 Task: Reply to email with the signature Dean Flores with the subject 'Request for a meeting agenda' from softage.1@softage.net with the message 'Please let me know if there are any delays in the project schedule.' with CC to softage.9@softage.net with an attached document Grant_proposal.pdf
Action: Mouse moved to (1072, 244)
Screenshot: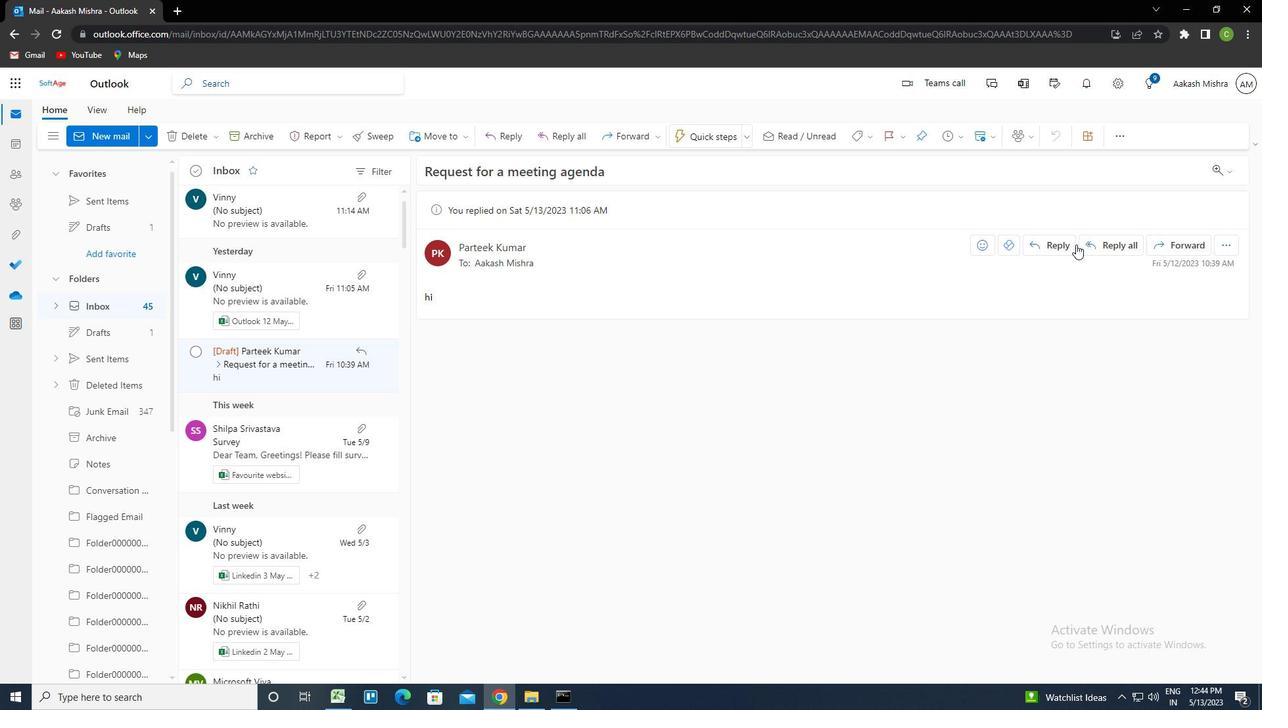 
Action: Mouse pressed left at (1072, 244)
Screenshot: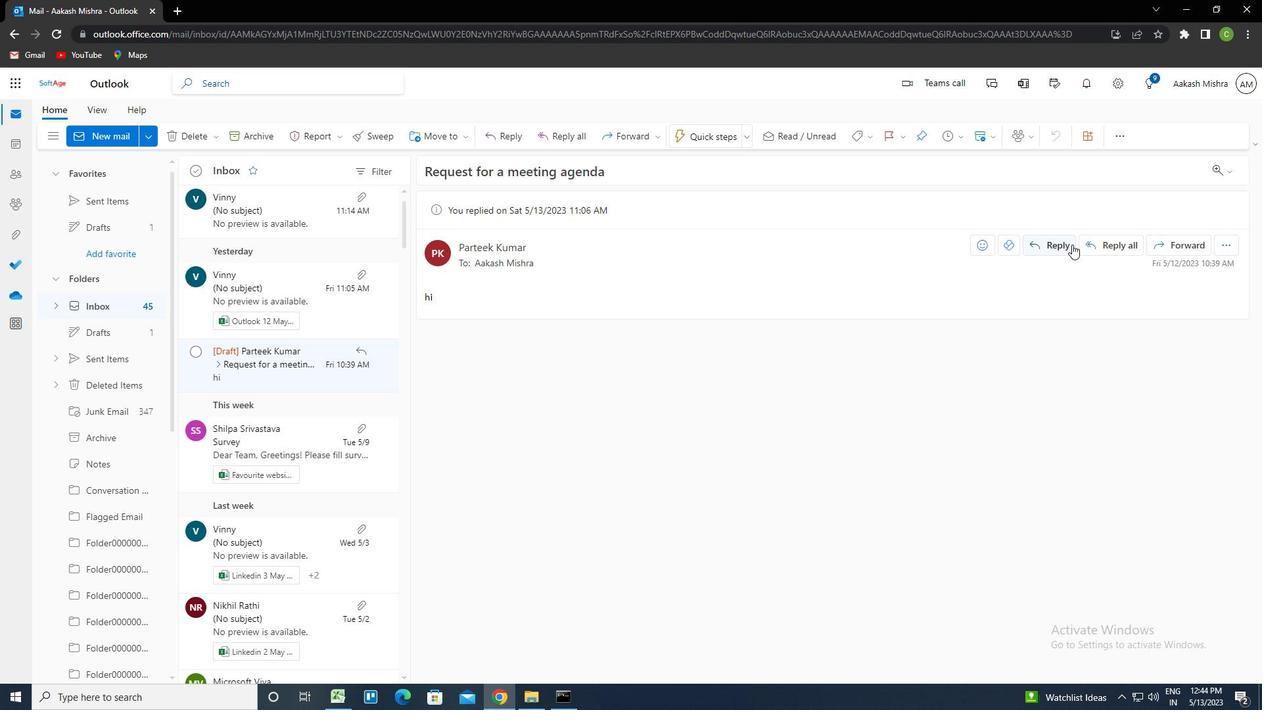 
Action: Mouse moved to (853, 138)
Screenshot: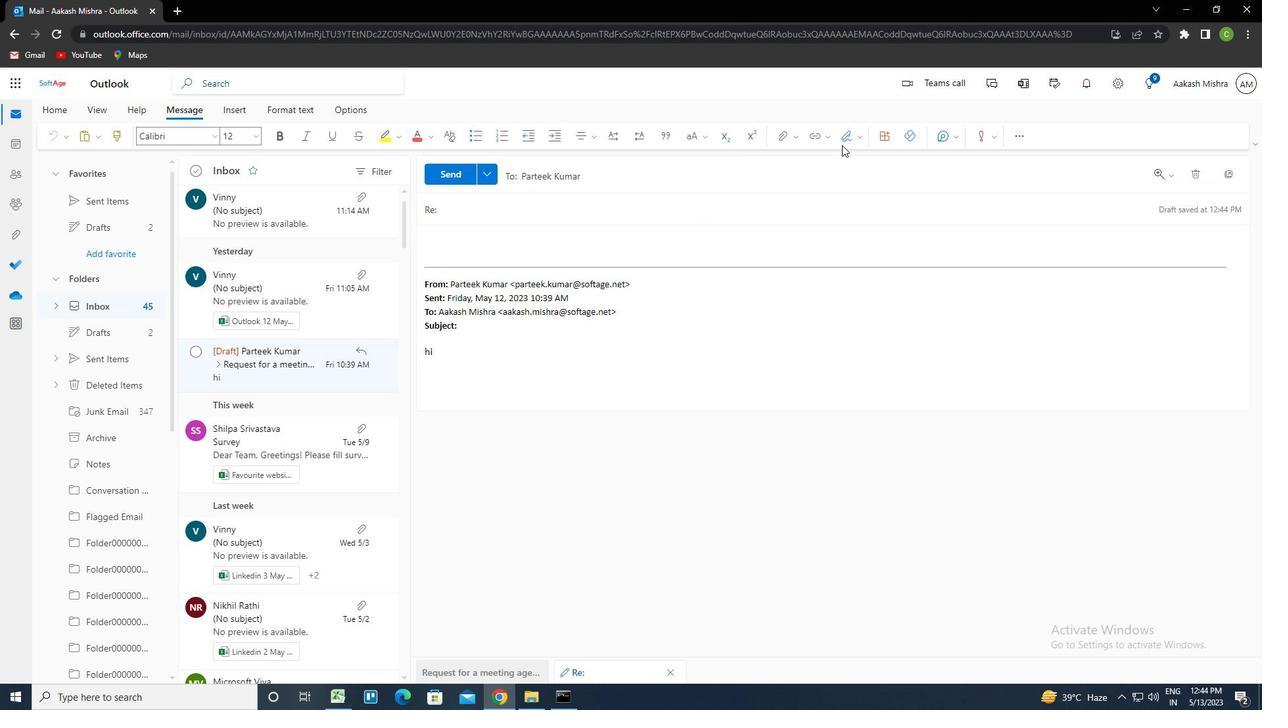 
Action: Mouse pressed left at (853, 138)
Screenshot: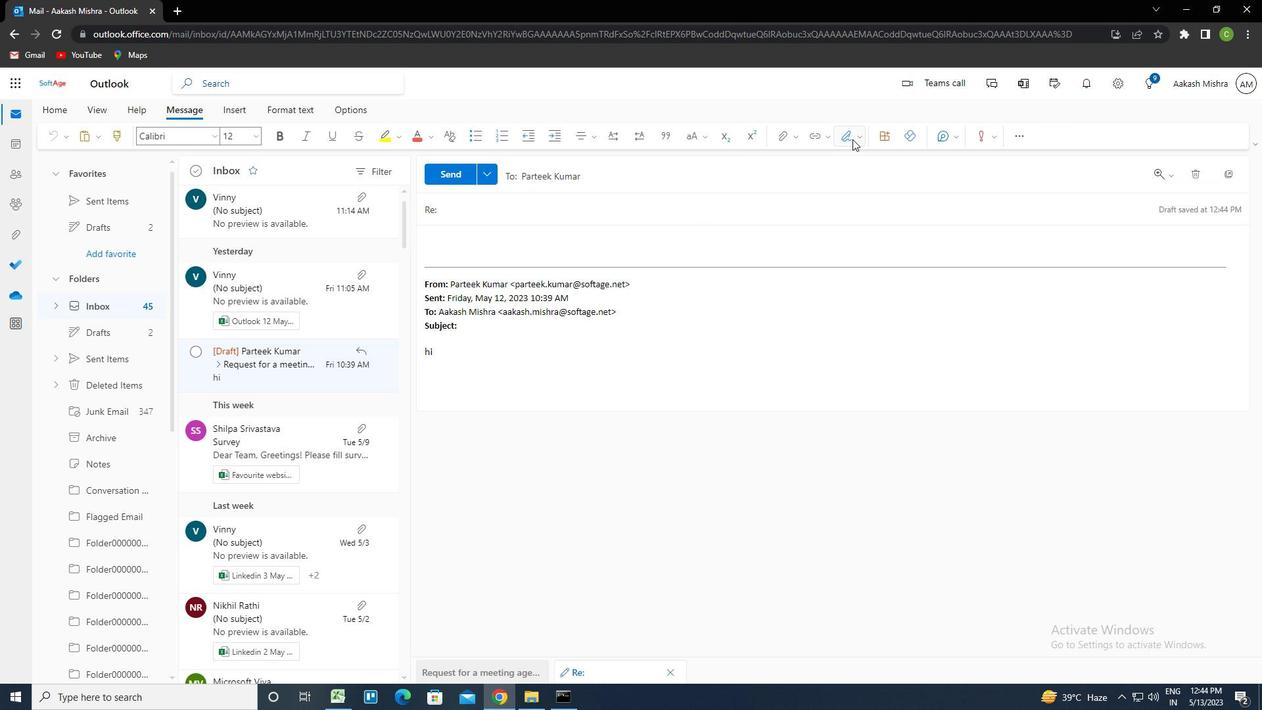 
Action: Mouse moved to (827, 165)
Screenshot: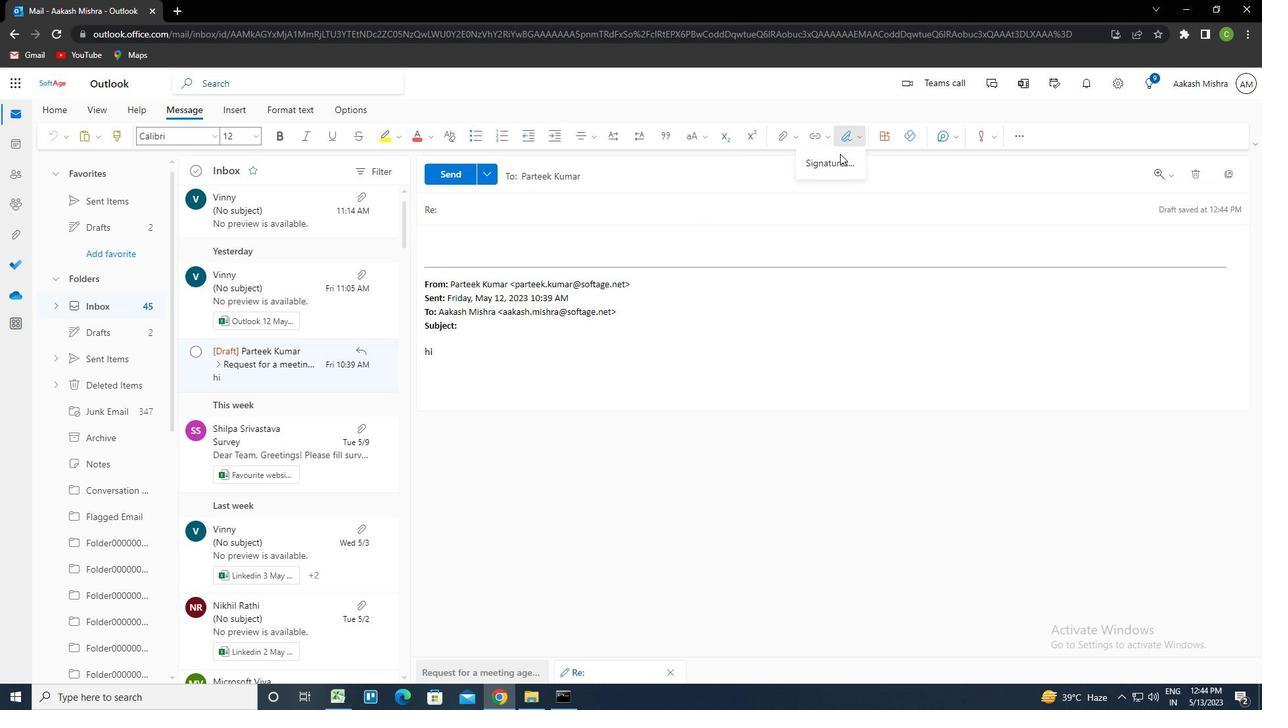 
Action: Mouse pressed left at (827, 165)
Screenshot: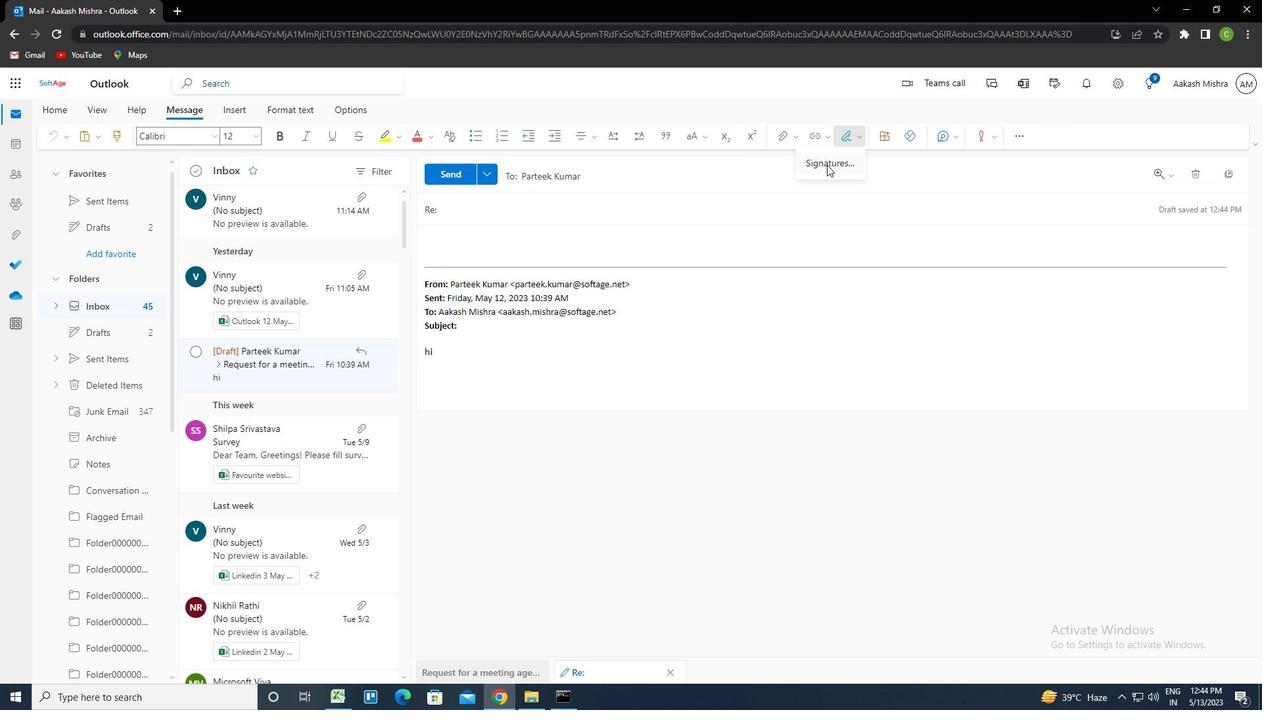 
Action: Mouse moved to (700, 240)
Screenshot: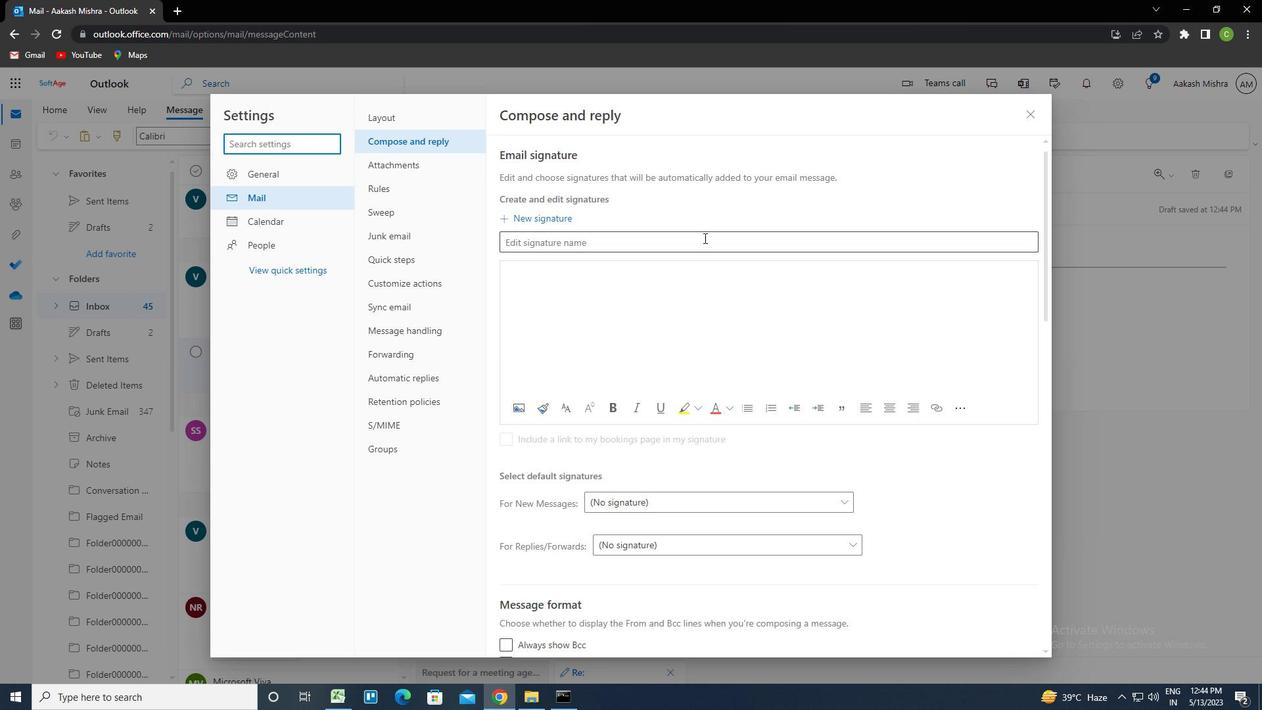 
Action: Mouse pressed left at (700, 240)
Screenshot: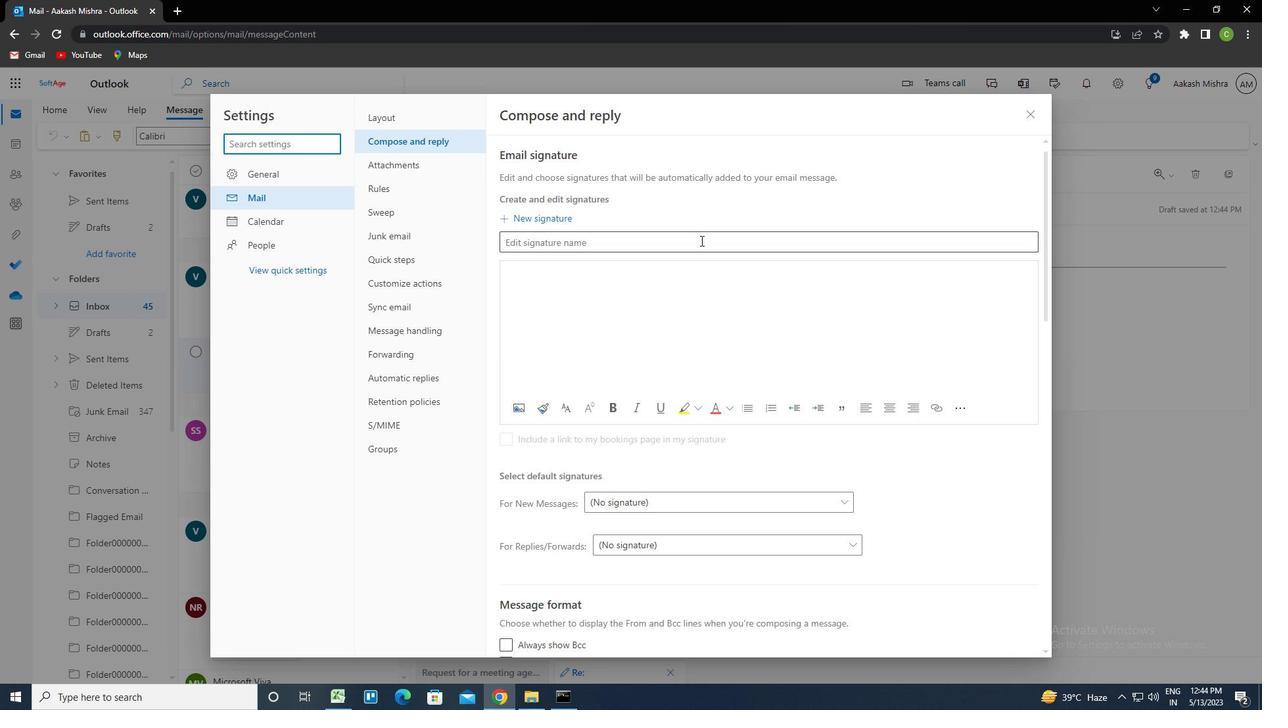 
Action: Key pressed <Key.caps_lock>d<Key.caps_lock>ean<Key.space><Key.caps_lock>f<Key.caps_lock>lores<Key.tab><Key.caps_lock>d<Key.caps_lock>Ean<Key.space><Key.caps_lock>f<Key.caps_lock>lores
Screenshot: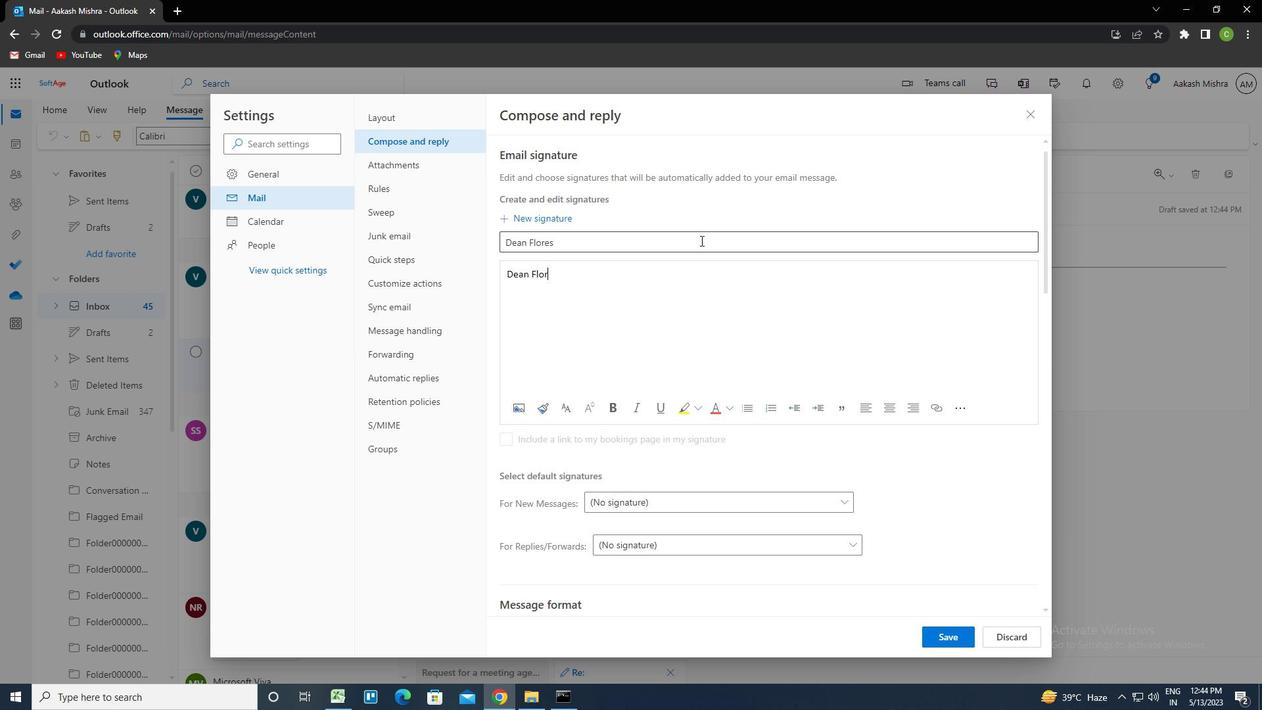 
Action: Mouse moved to (966, 639)
Screenshot: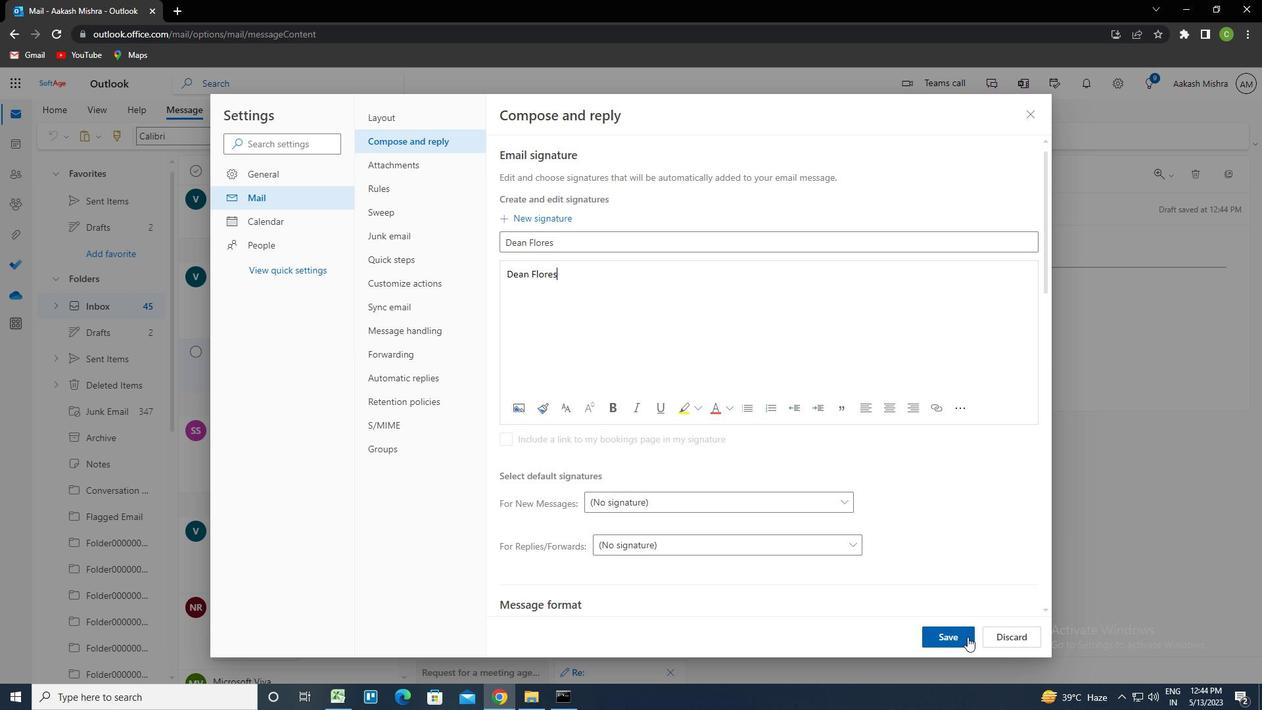 
Action: Mouse pressed left at (966, 639)
Screenshot: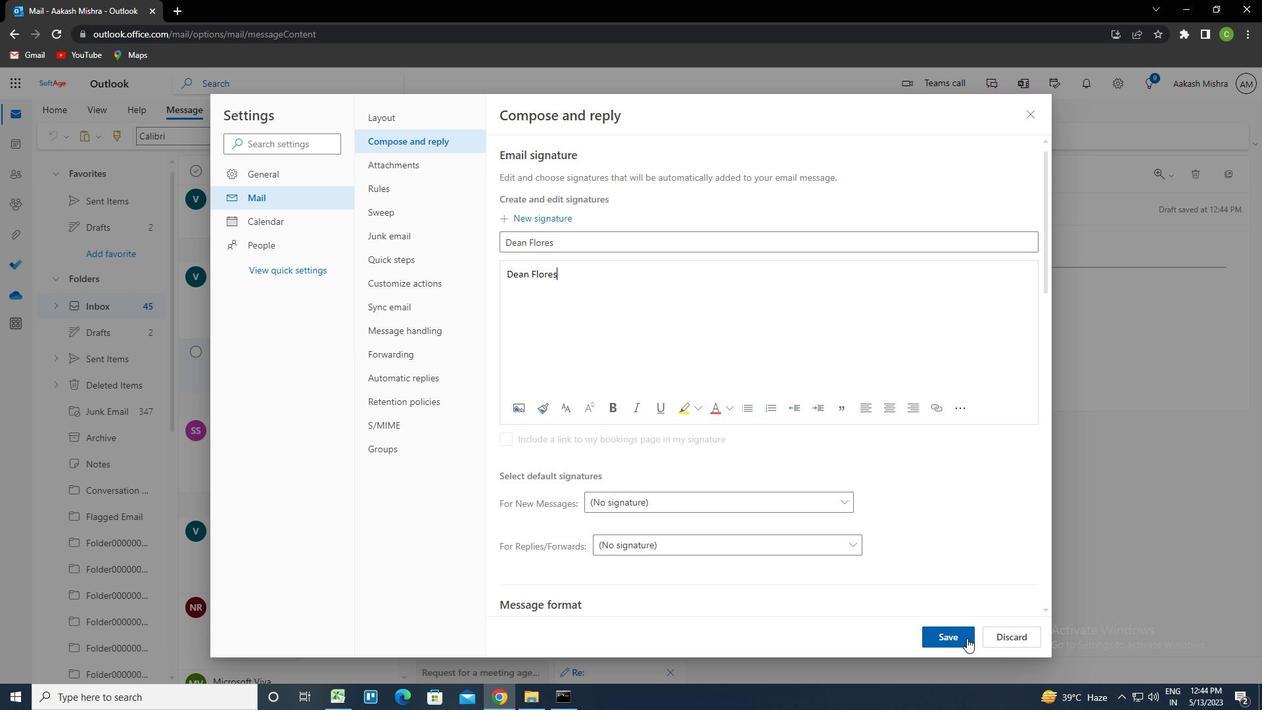 
Action: Mouse moved to (1031, 114)
Screenshot: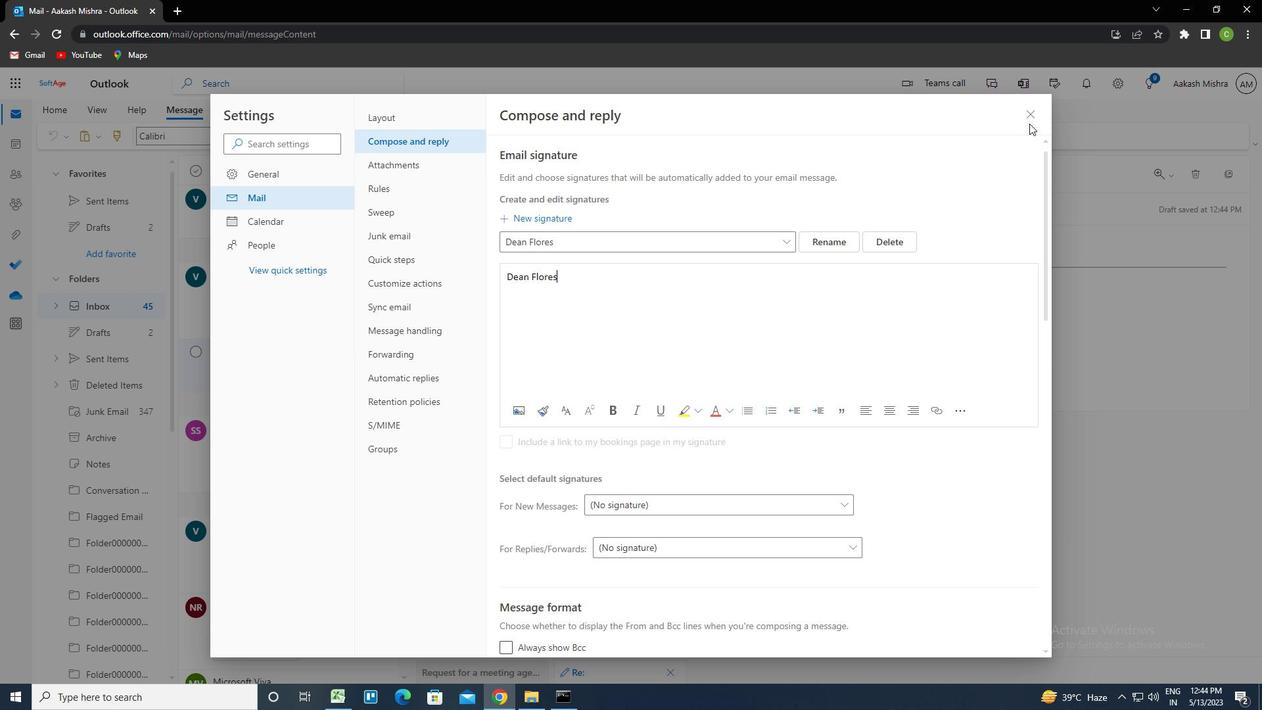 
Action: Mouse pressed left at (1031, 114)
Screenshot: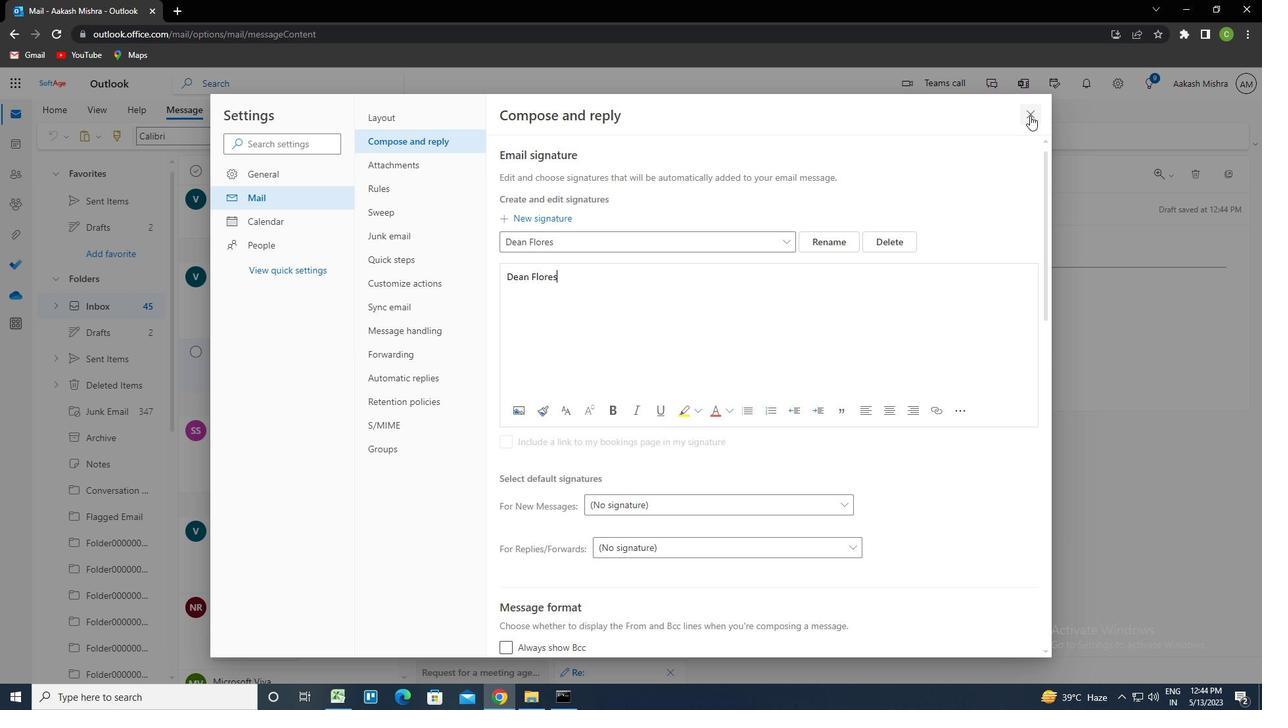 
Action: Mouse moved to (860, 133)
Screenshot: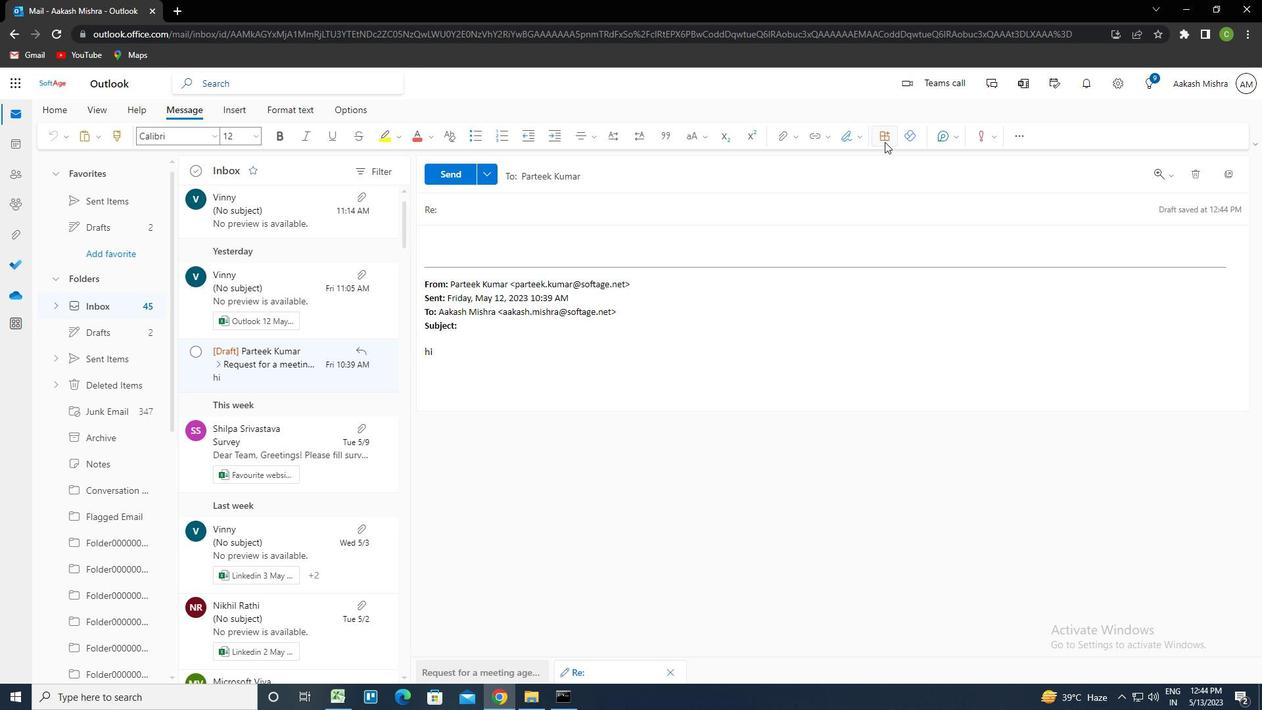 
Action: Mouse pressed left at (860, 133)
Screenshot: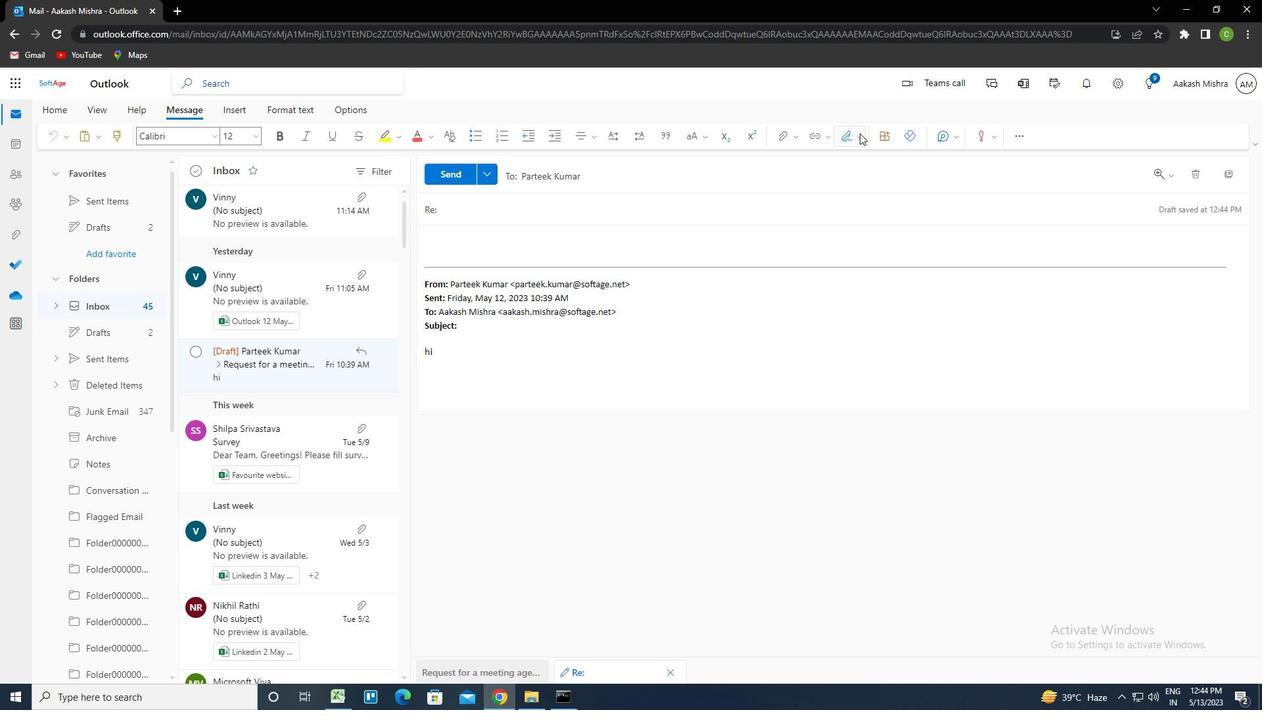 
Action: Mouse moved to (833, 159)
Screenshot: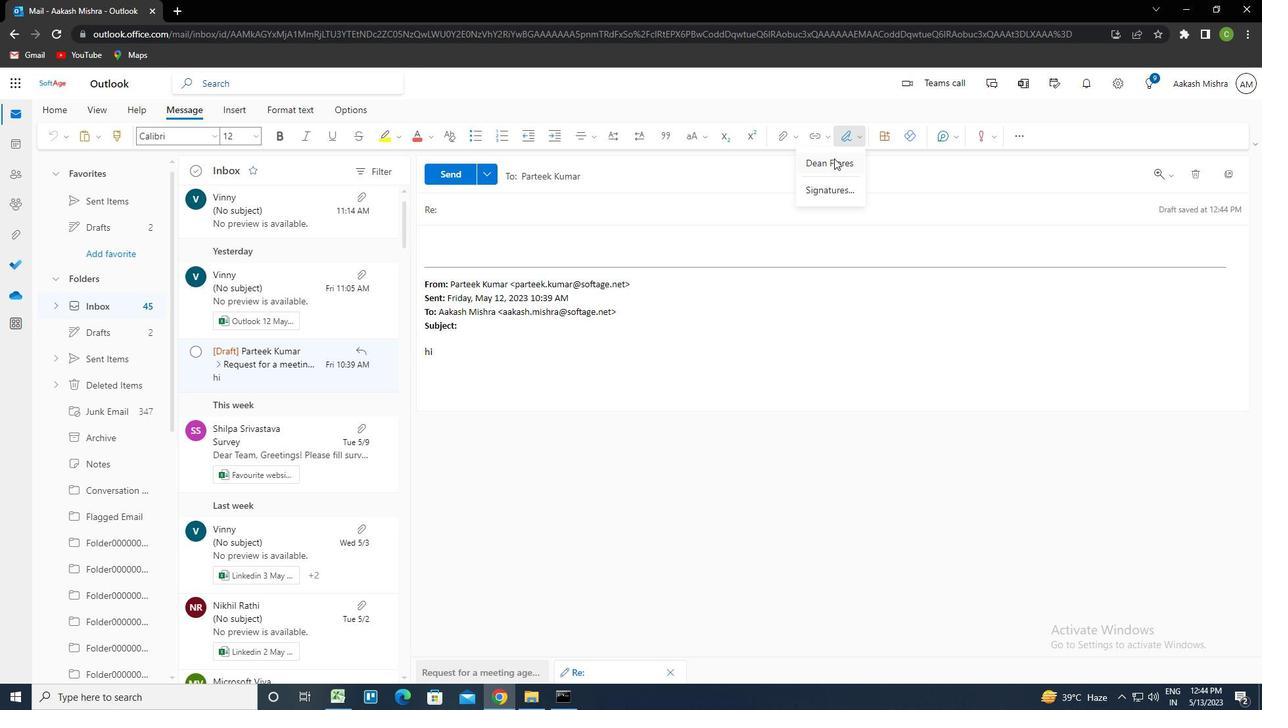 
Action: Mouse pressed left at (833, 159)
Screenshot: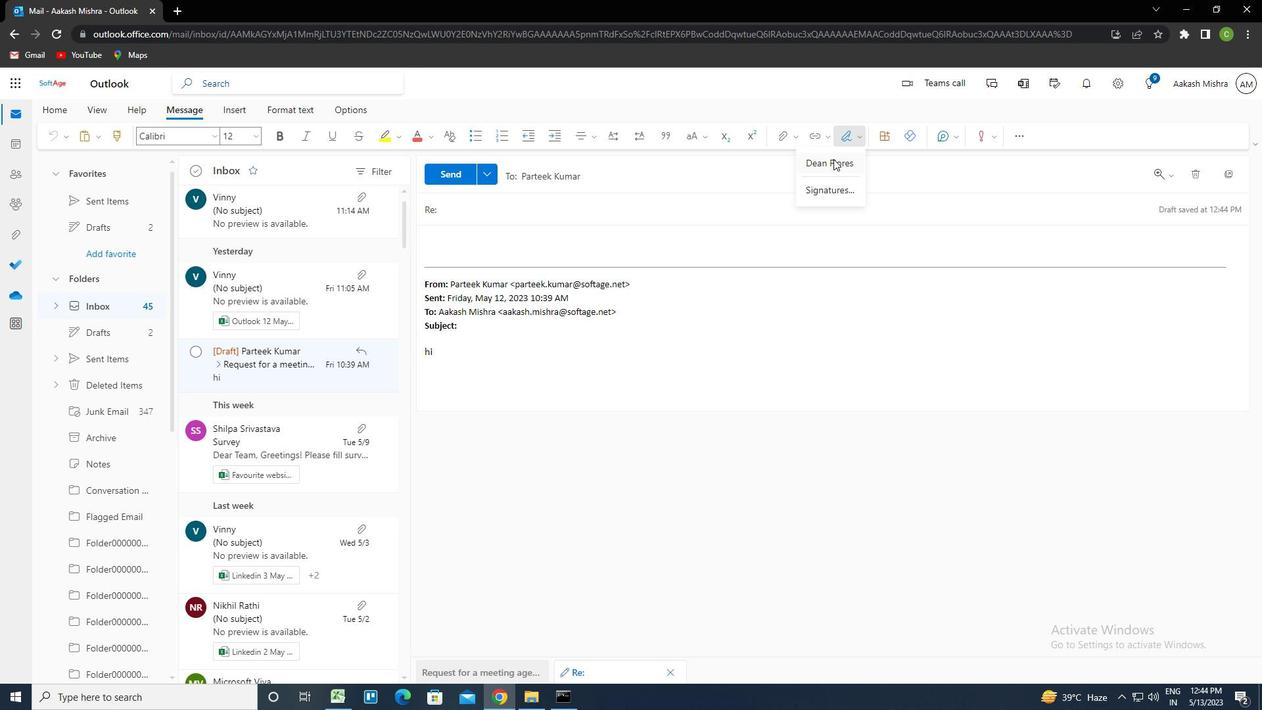 
Action: Mouse moved to (481, 215)
Screenshot: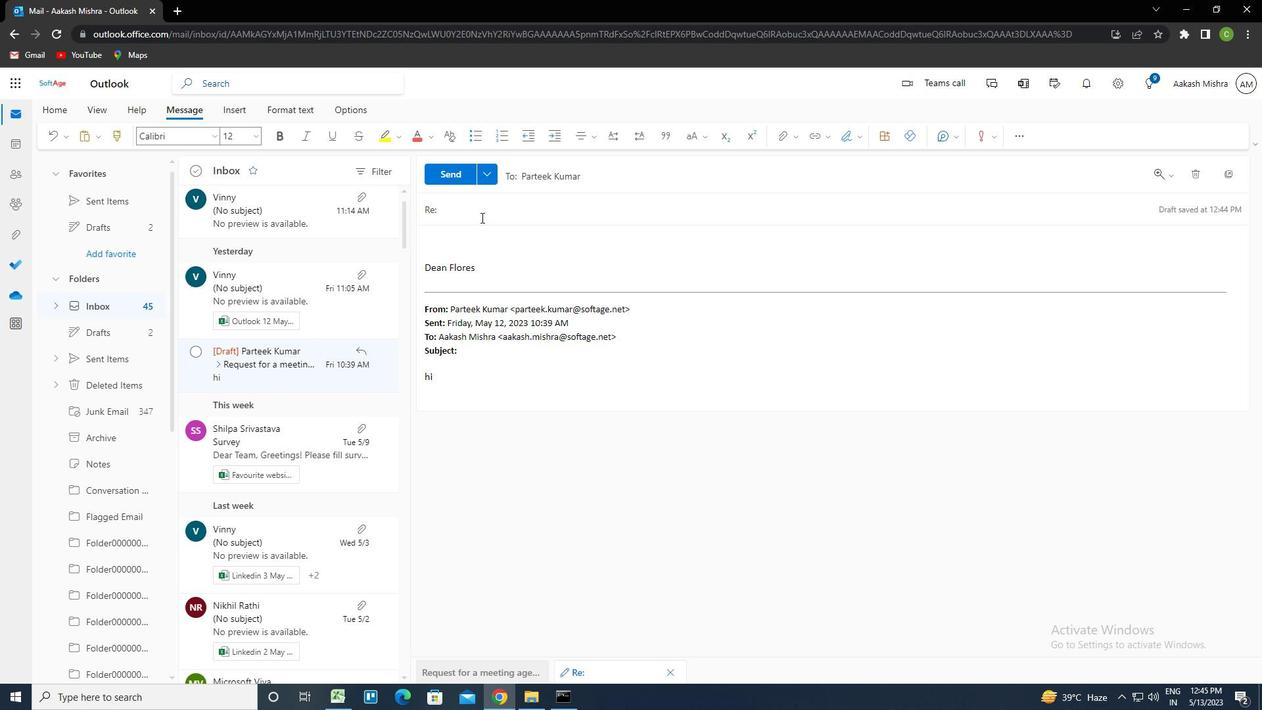 
Action: Mouse pressed left at (481, 215)
Screenshot: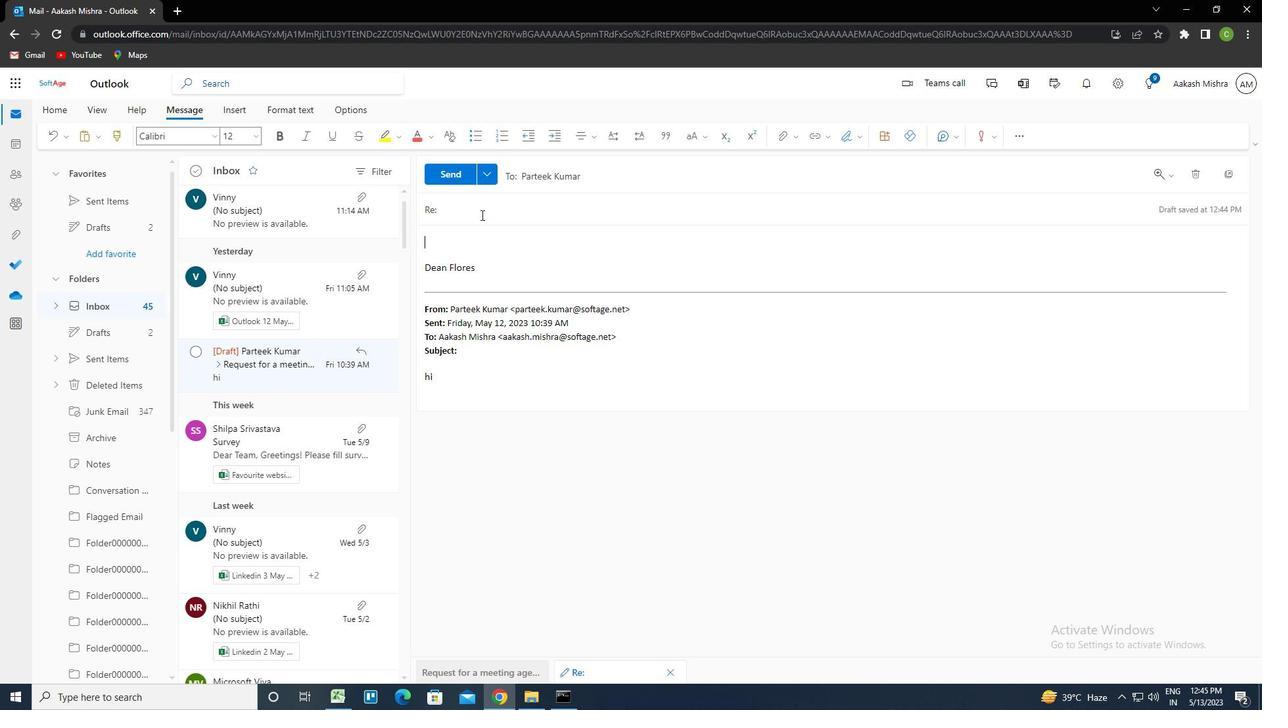 
Action: Key pressed <Key.caps_lock>r<Key.caps_lock>Equest<Key.space>for<Key.space>a<Key.space>meeting<Key.space>agenda<Key.tab><Key.caps_lock>p<Key.caps_lock>Lease<Key.space>let<Key.space>me<Key.space>know<Key.space>if<Key.space>there<Key.space>are<Key.space>any<Key.space>delays<Key.space>in<Key.space>the<Key.space>project<Key.space>schedule
Screenshot: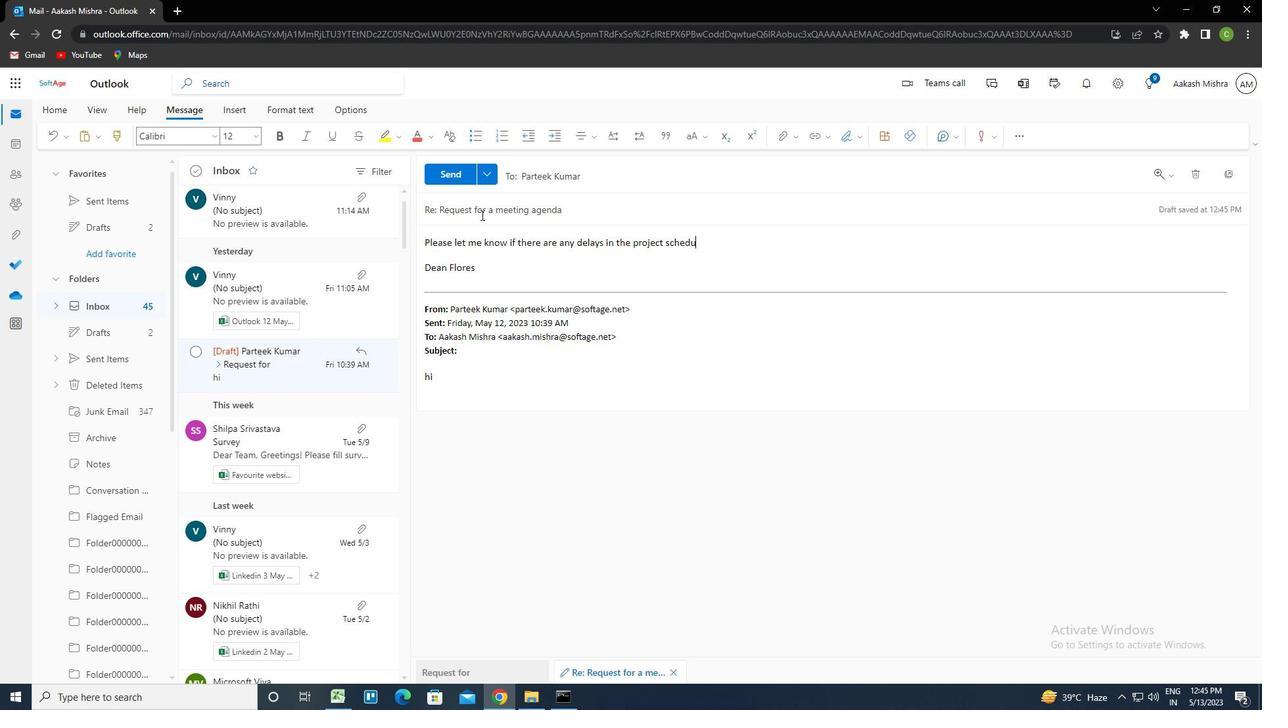 
Action: Mouse moved to (608, 172)
Screenshot: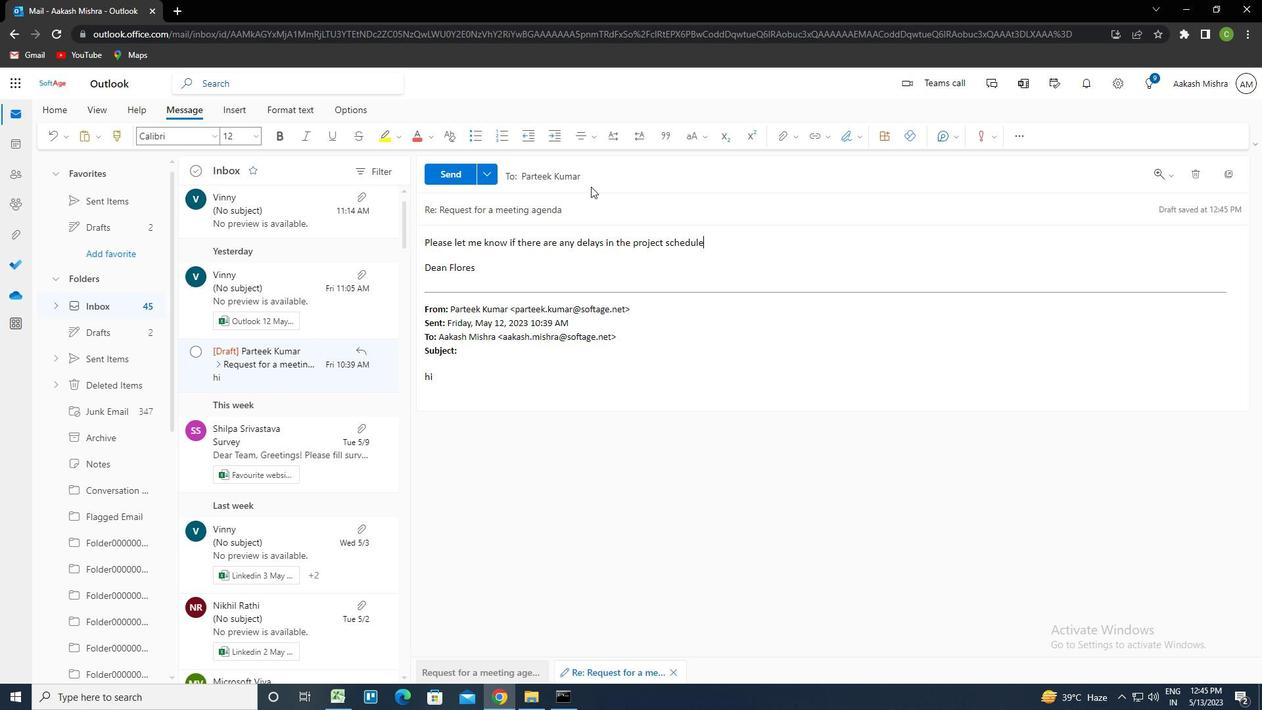 
Action: Mouse pressed left at (608, 172)
Screenshot: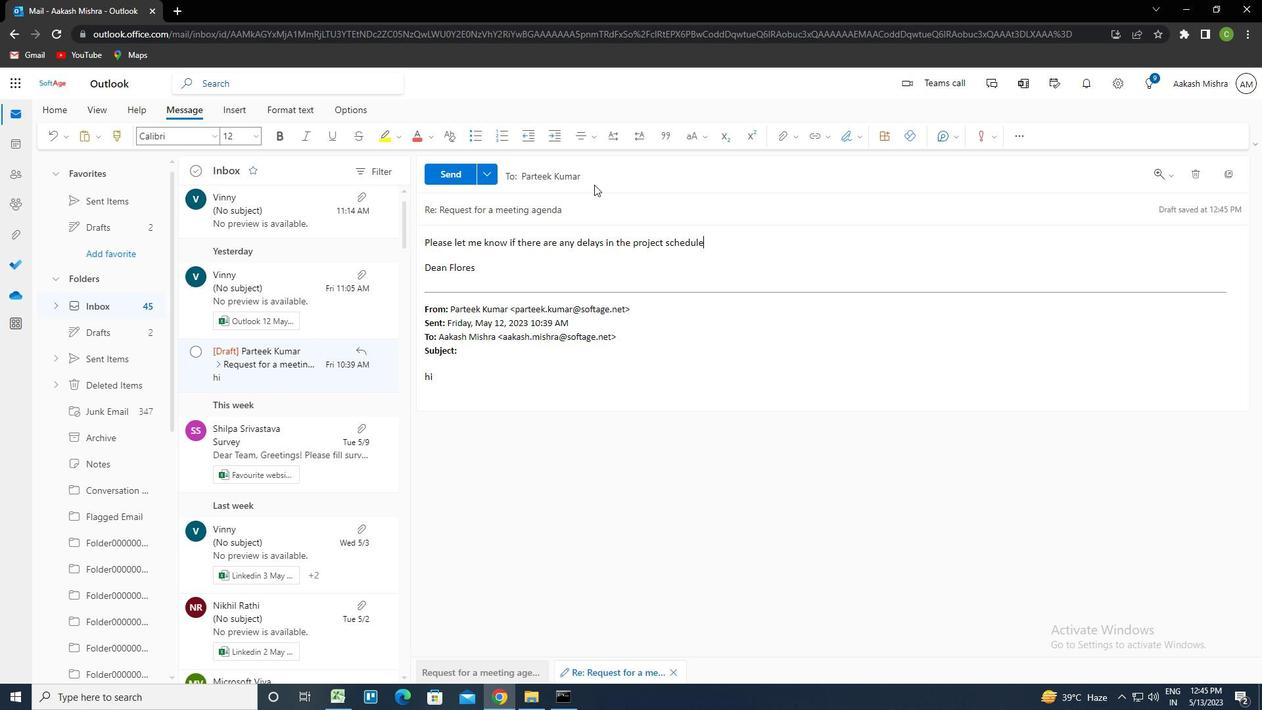 
Action: Mouse moved to (508, 242)
Screenshot: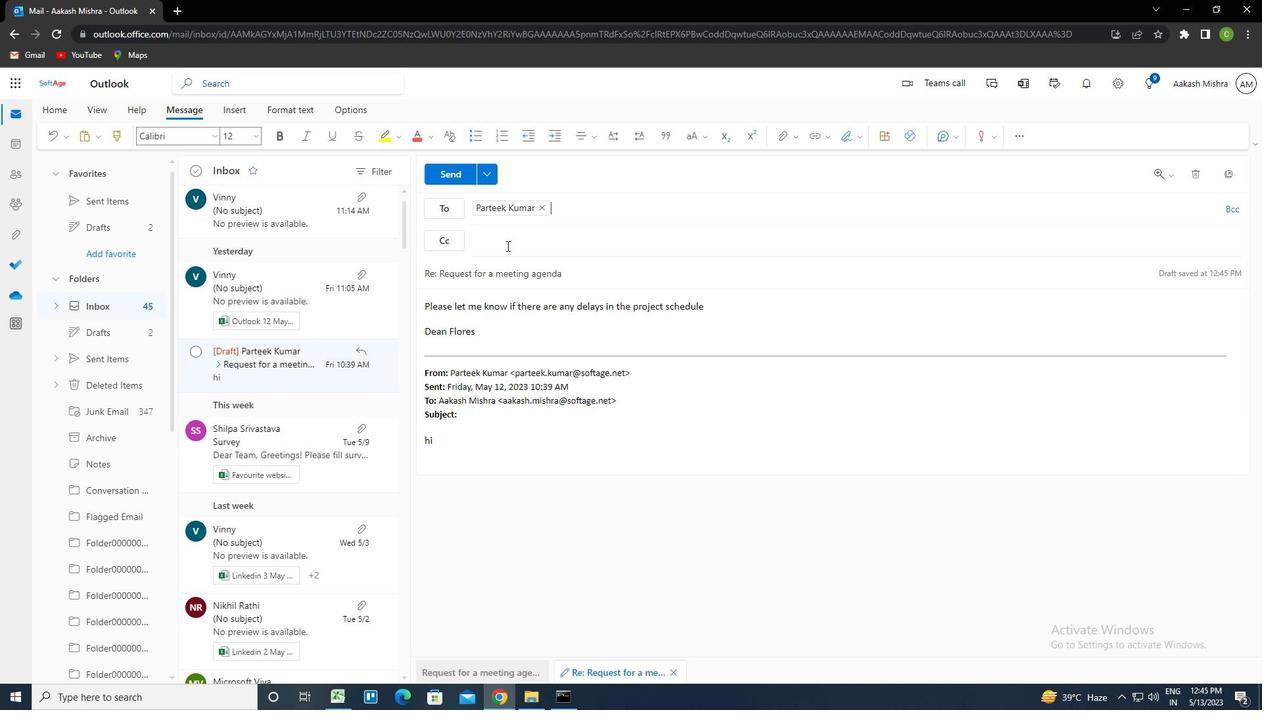 
Action: Mouse pressed left at (508, 242)
Screenshot: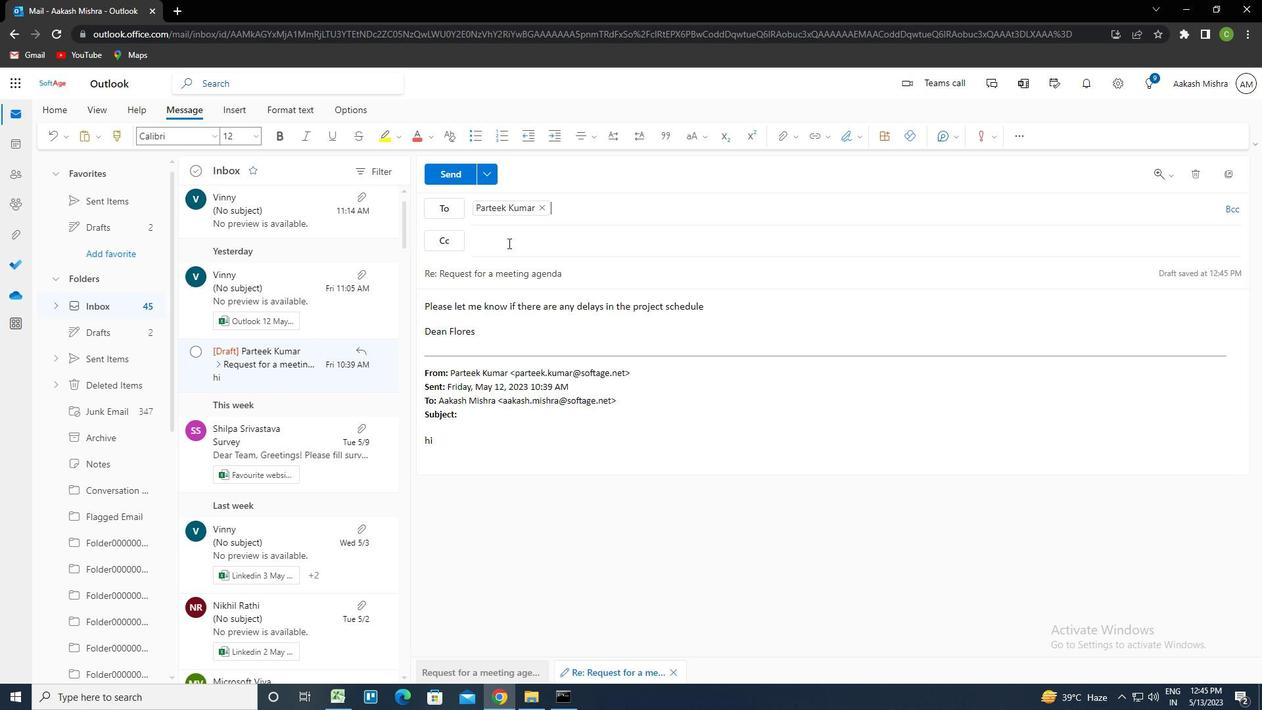 
Action: Key pressed softage.9<Key.shift>@SOFTAGE.NET<Key.enter>
Screenshot: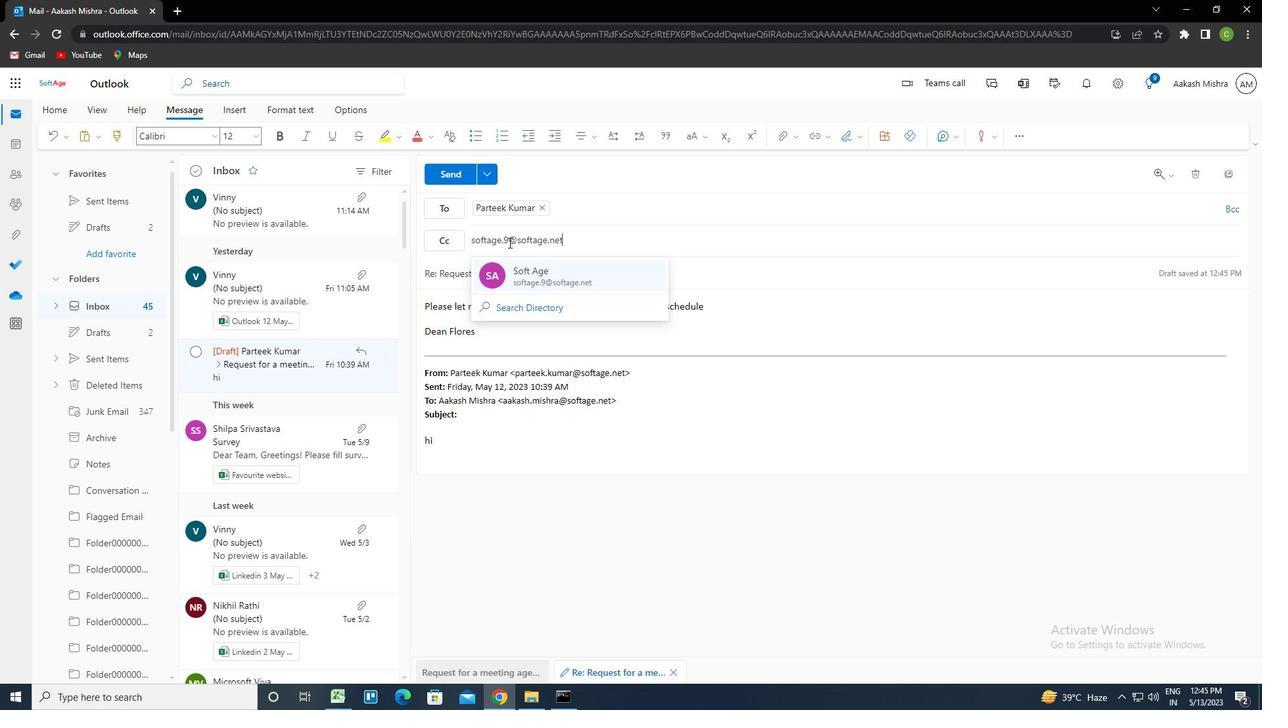 
Action: Mouse moved to (798, 137)
Screenshot: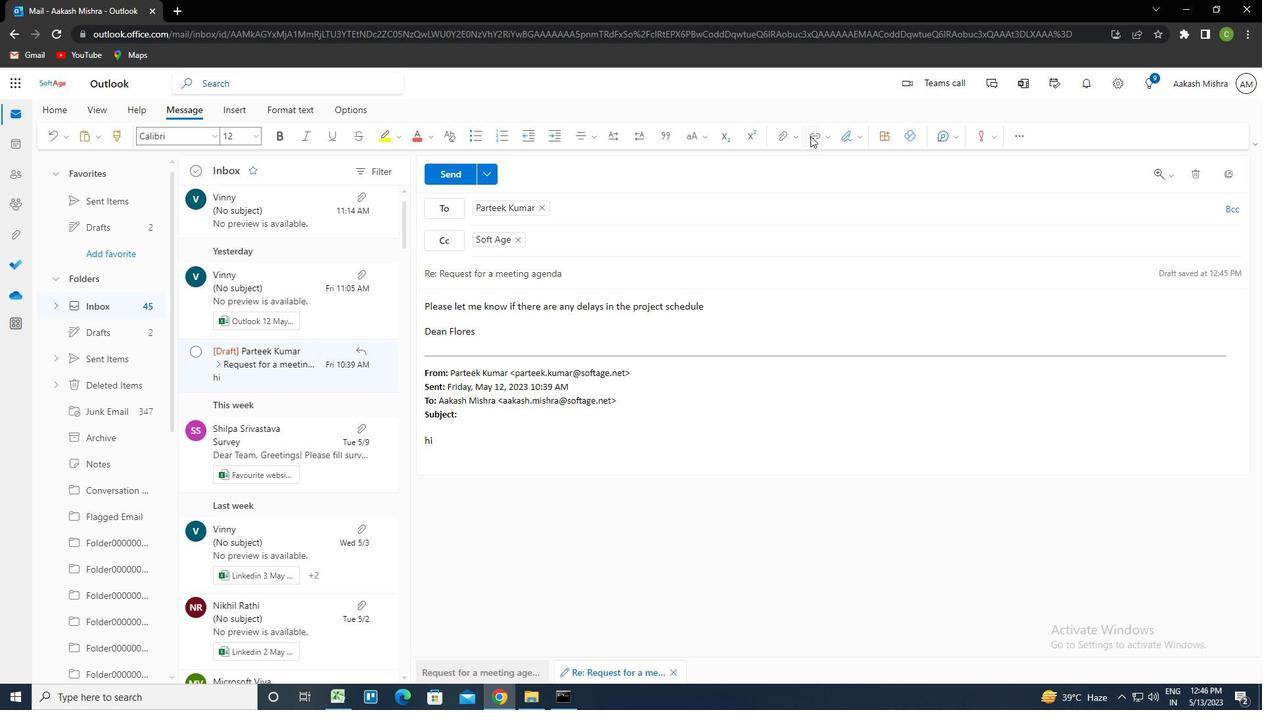 
Action: Mouse pressed left at (798, 137)
Screenshot: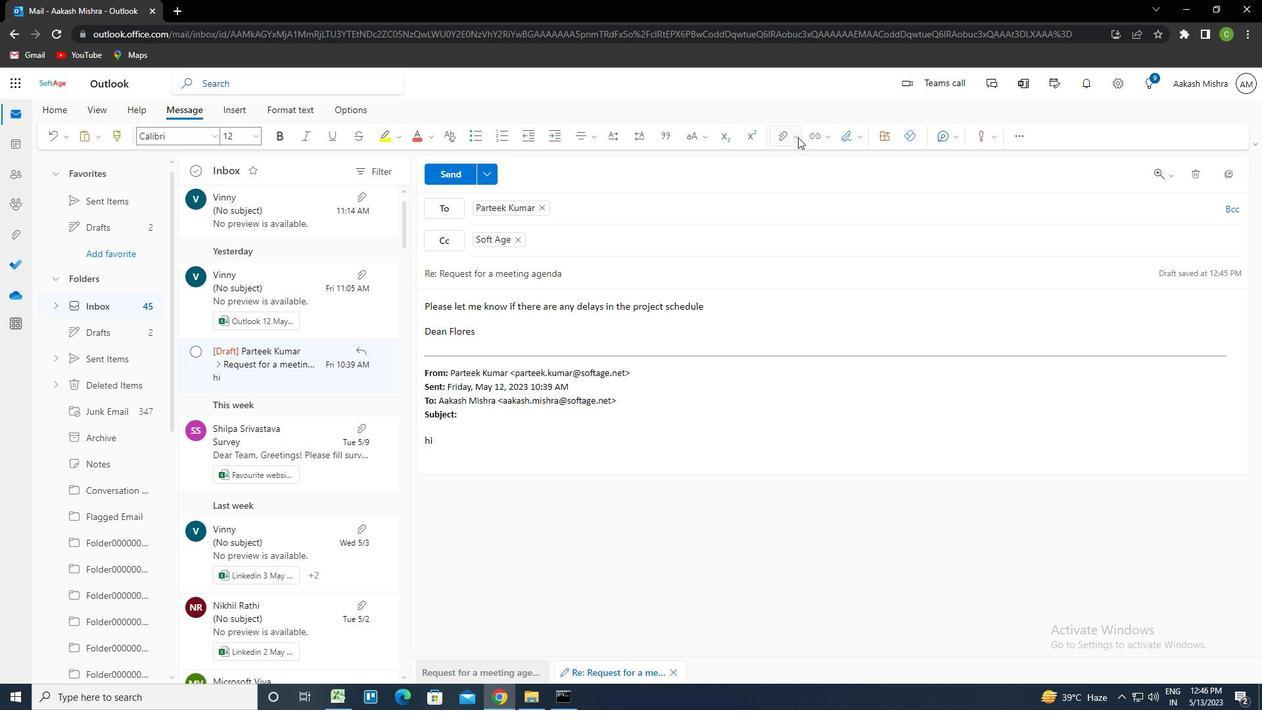 
Action: Mouse moved to (729, 167)
Screenshot: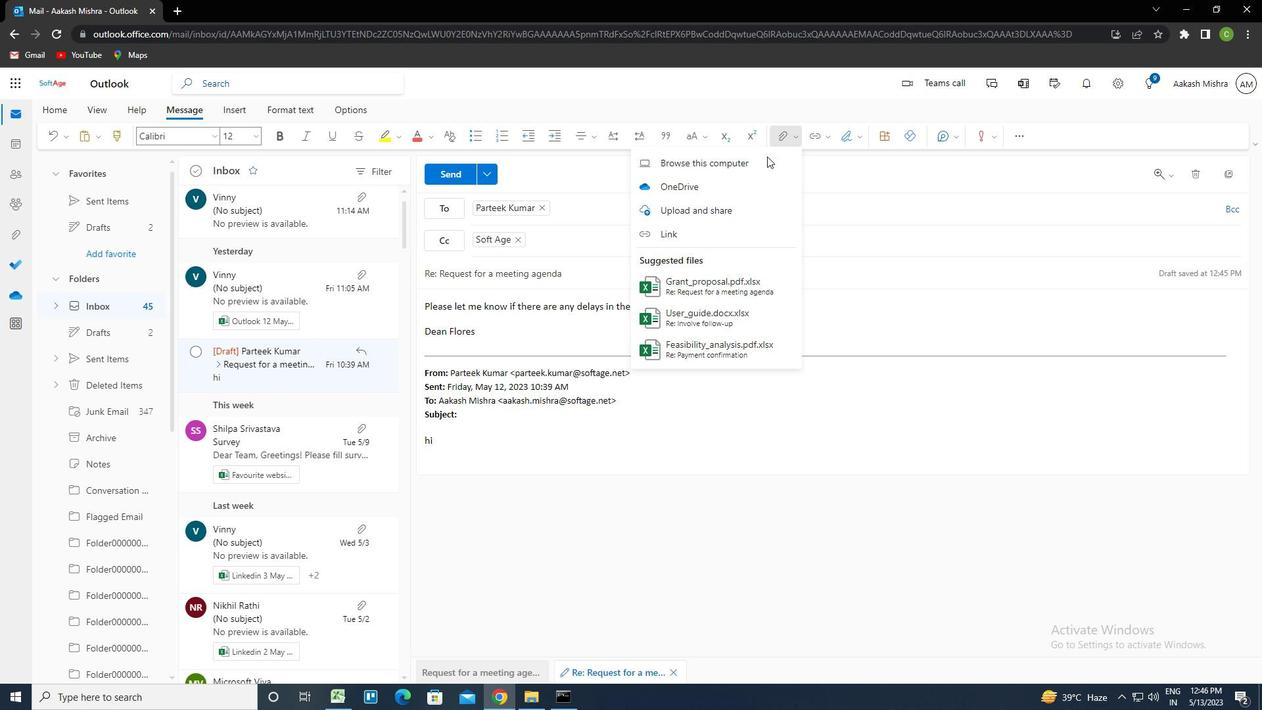 
Action: Mouse pressed left at (729, 167)
Screenshot: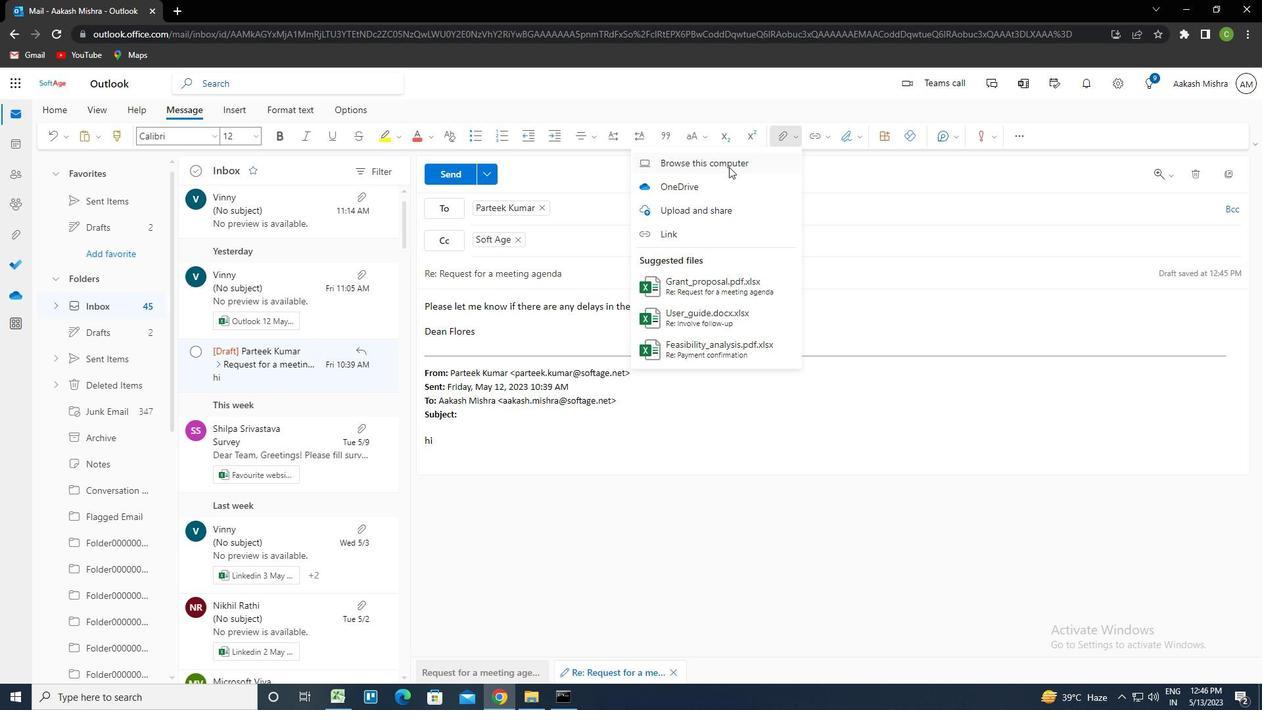 
Action: Mouse moved to (234, 178)
Screenshot: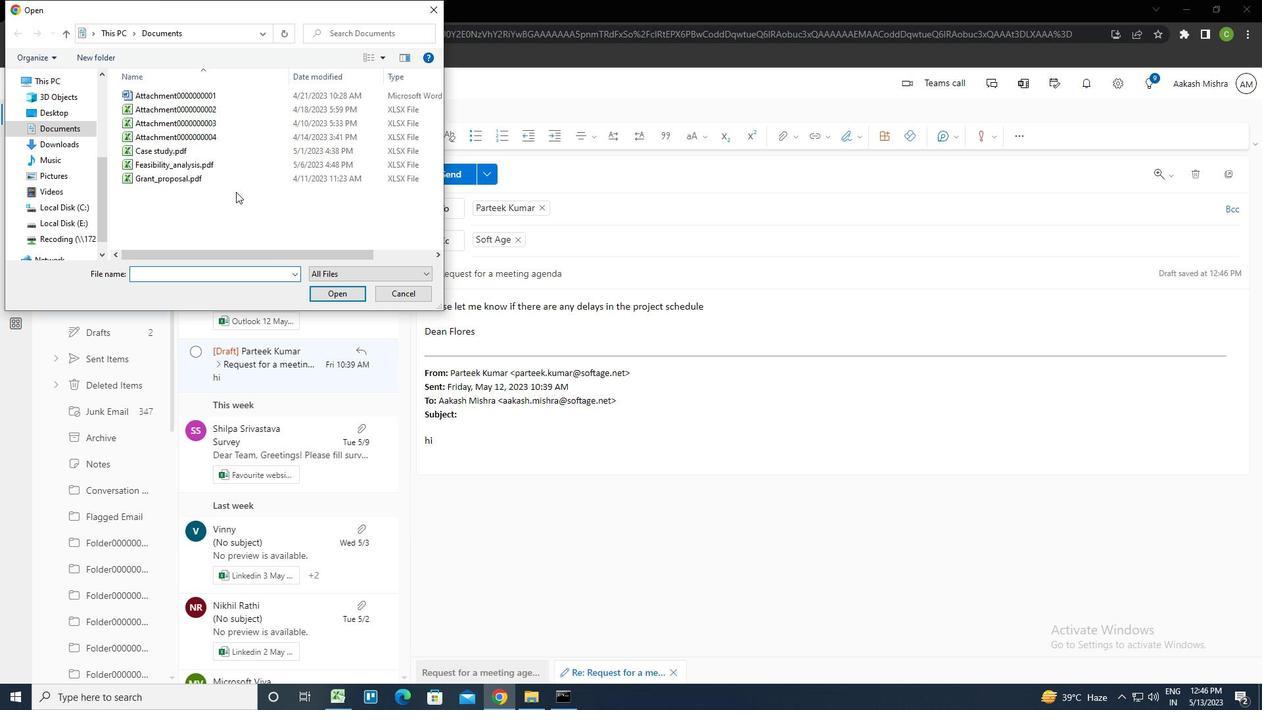 
Action: Mouse pressed left at (234, 178)
Screenshot: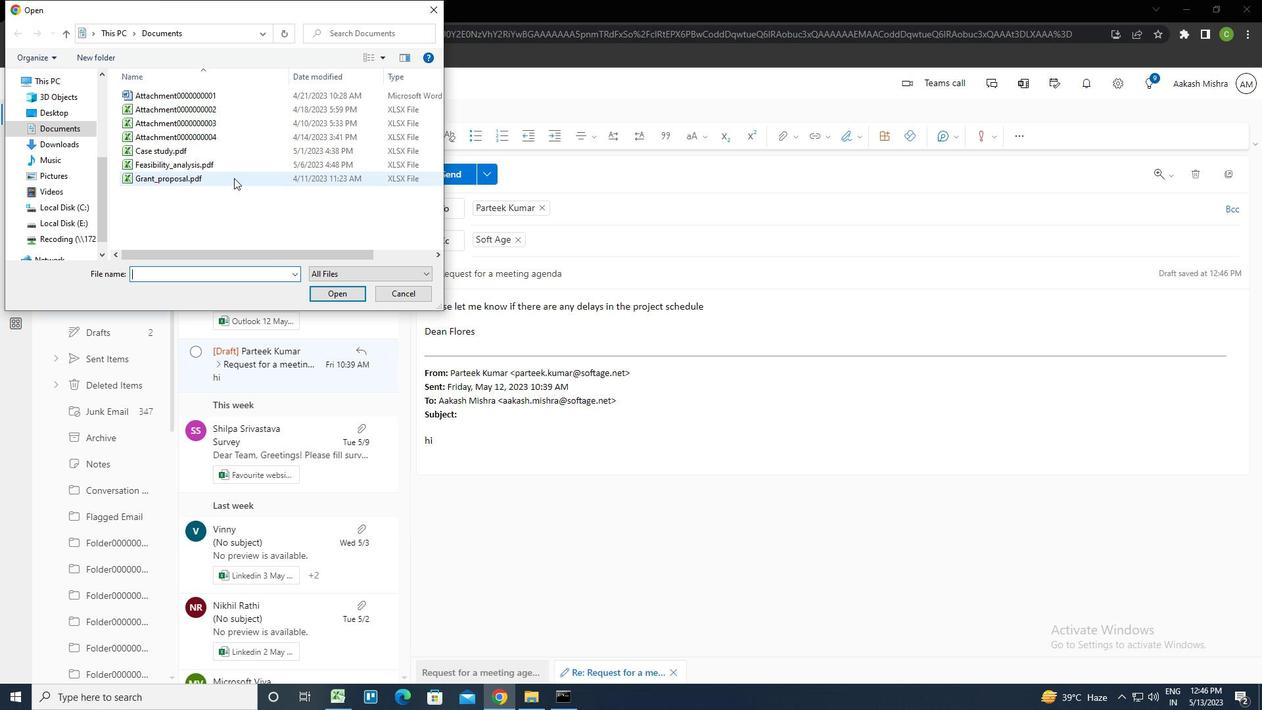 
Action: Mouse pressed left at (234, 178)
Screenshot: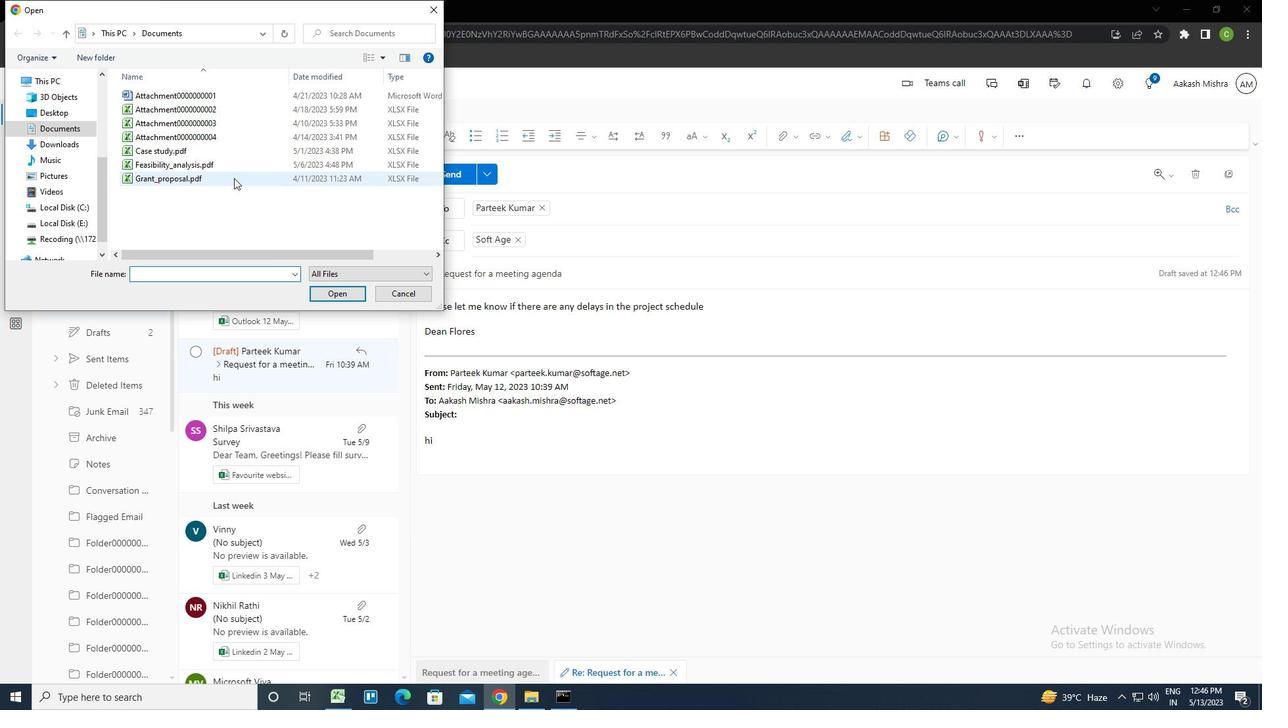 
Action: Mouse moved to (458, 170)
Screenshot: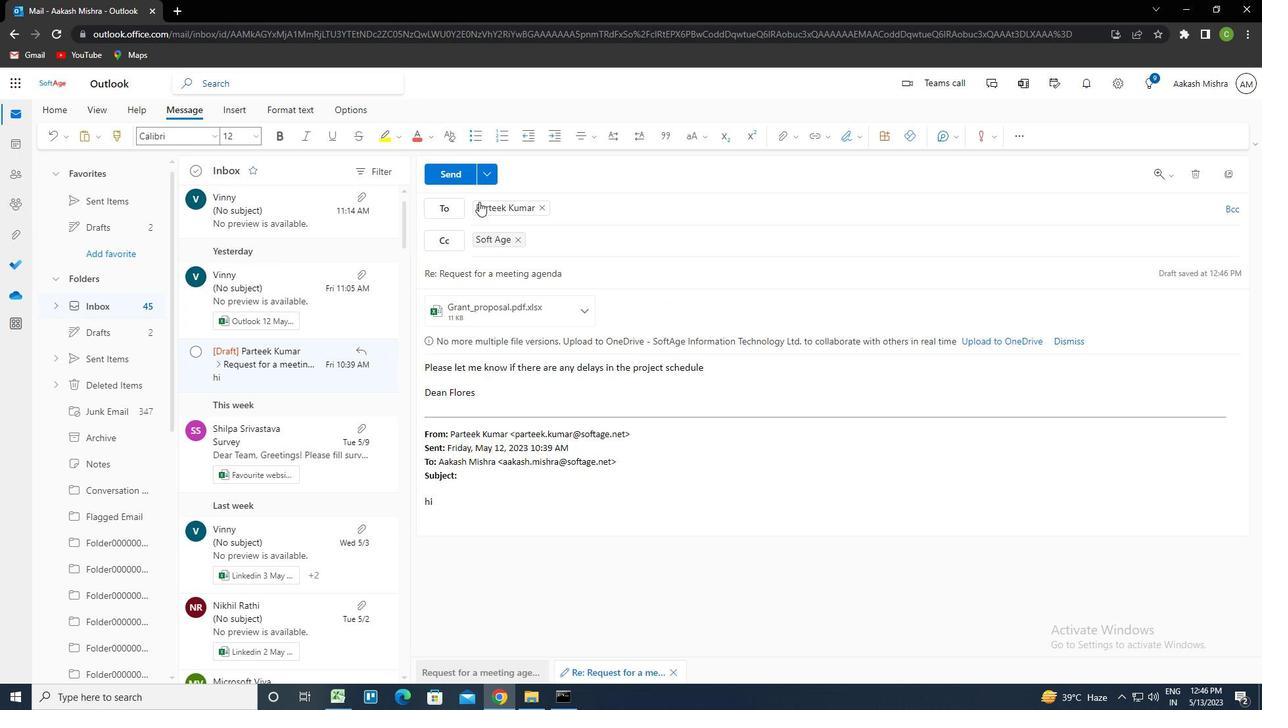 
Action: Mouse pressed left at (458, 170)
Screenshot: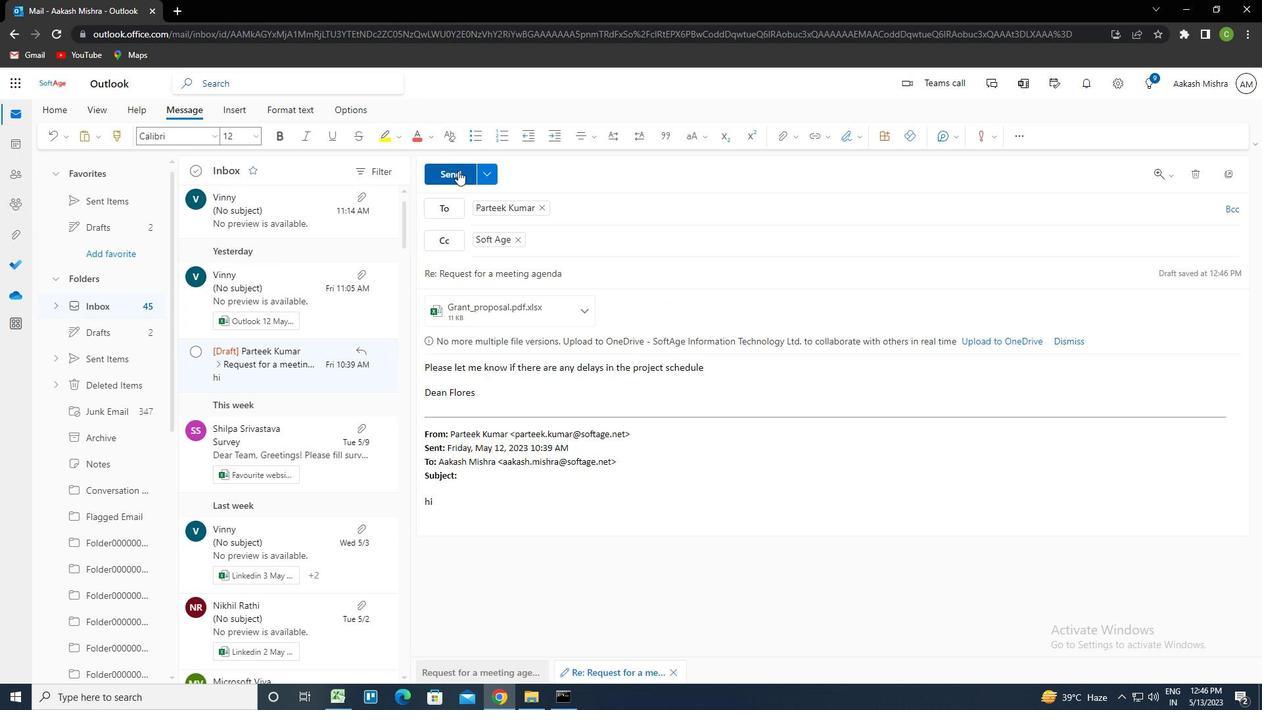
Action: Mouse moved to (731, 437)
Screenshot: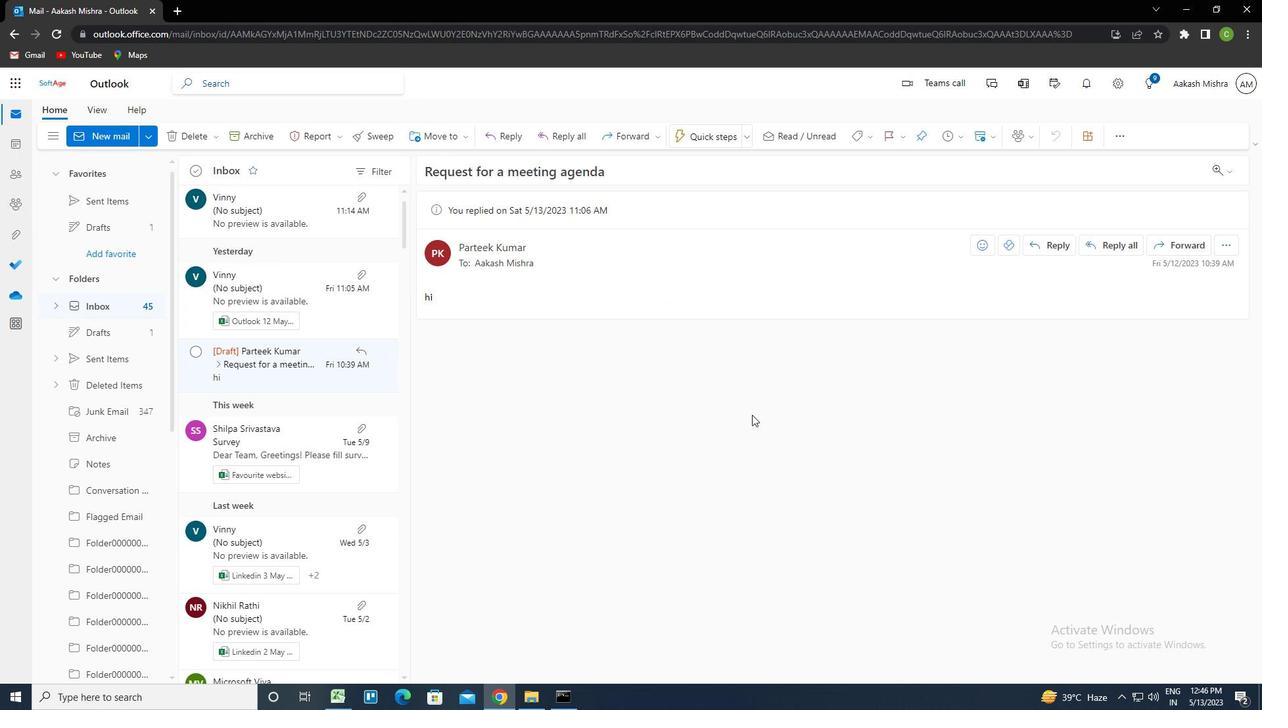 
